Task: Add Field Roast Vegetarian Smoked Apple Sage Sausage to the cart.
Action: Mouse moved to (16, 68)
Screenshot: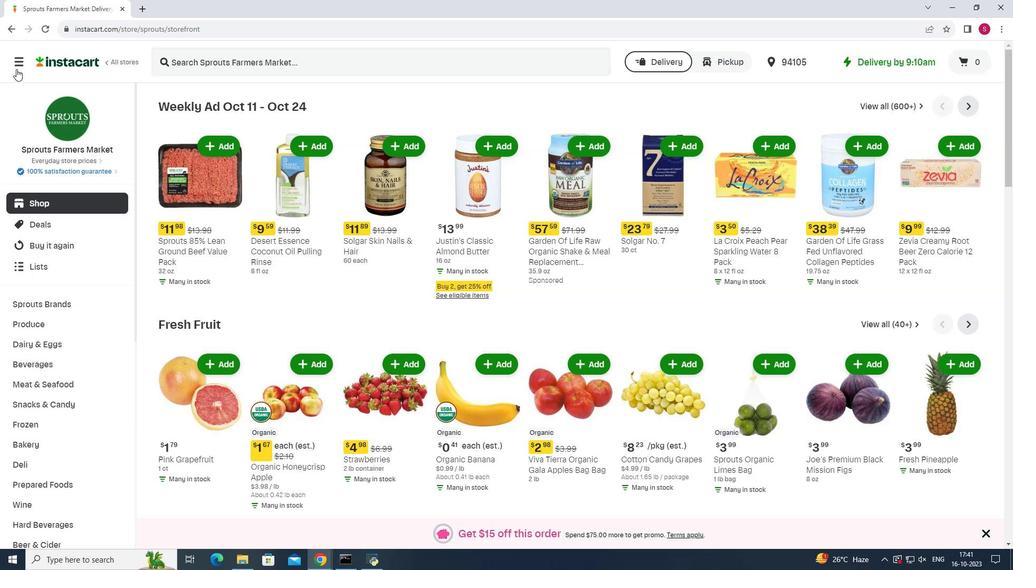 
Action: Mouse pressed left at (16, 68)
Screenshot: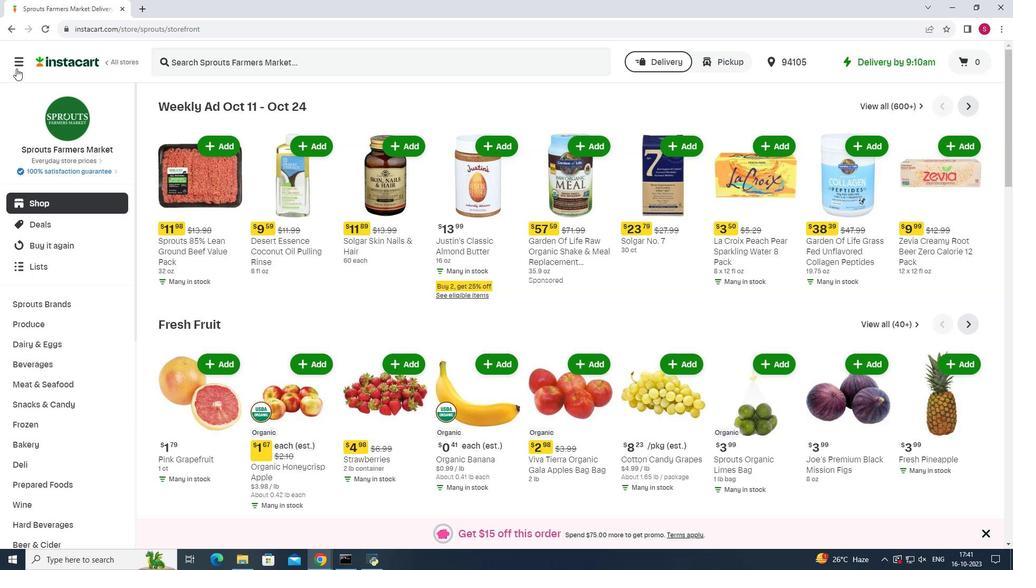 
Action: Mouse moved to (56, 277)
Screenshot: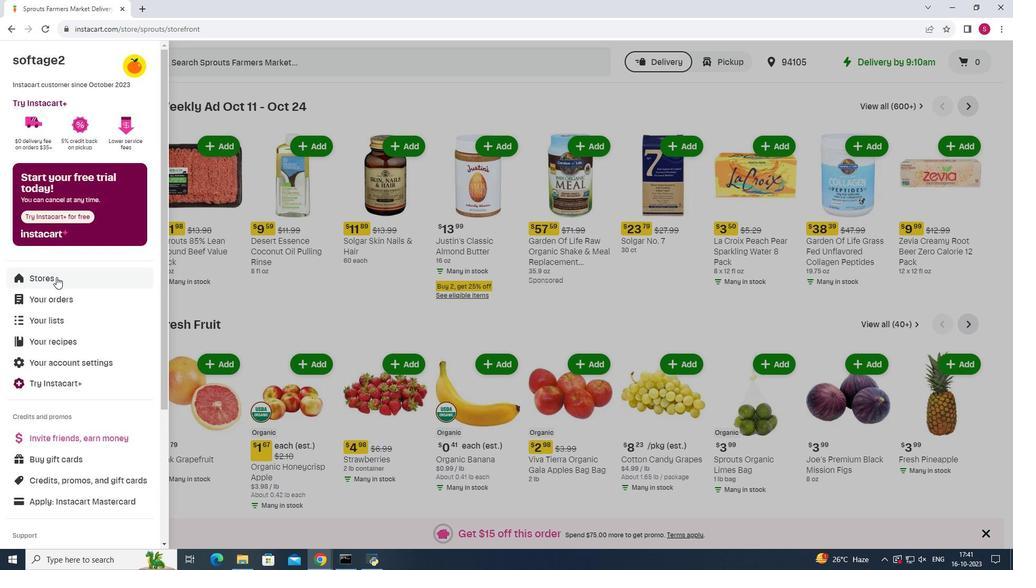 
Action: Mouse pressed left at (56, 277)
Screenshot: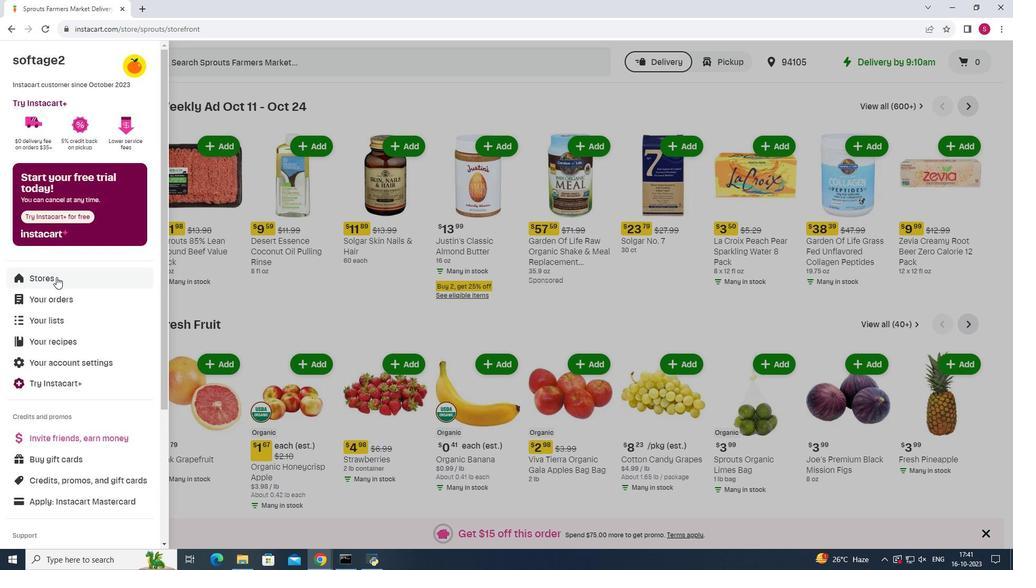 
Action: Mouse moved to (244, 90)
Screenshot: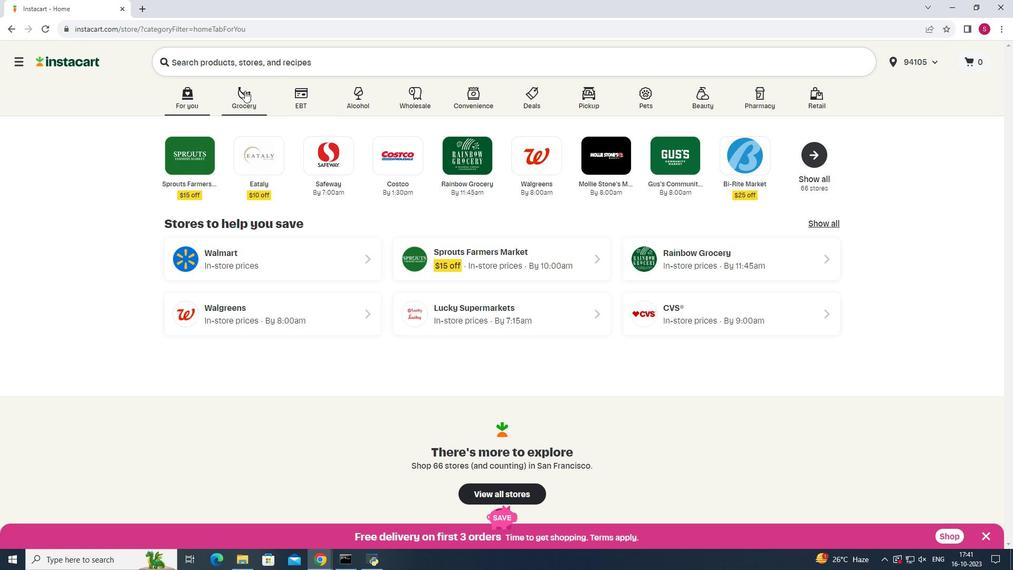 
Action: Mouse pressed left at (244, 90)
Screenshot: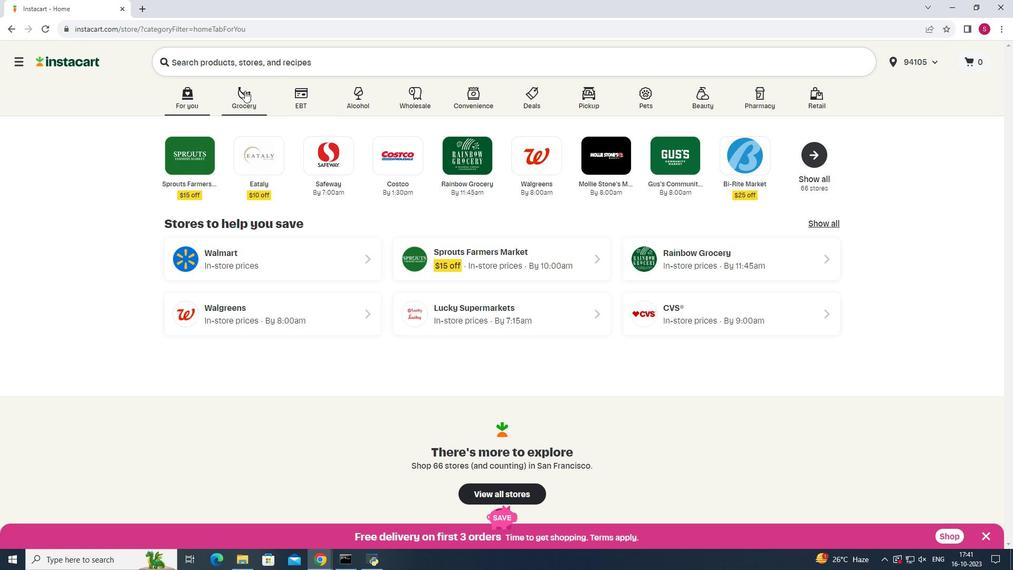 
Action: Mouse moved to (735, 154)
Screenshot: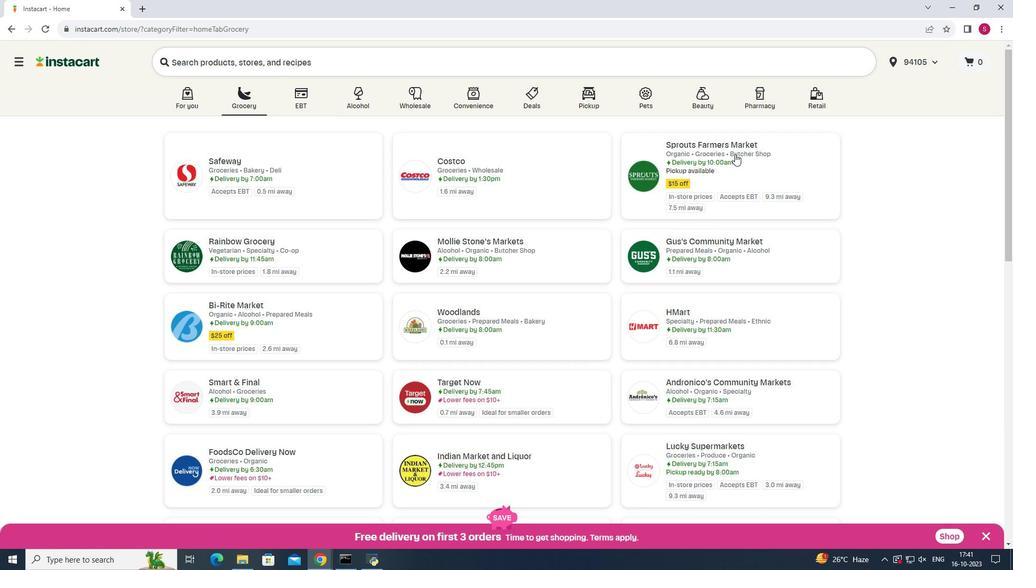 
Action: Mouse pressed left at (735, 154)
Screenshot: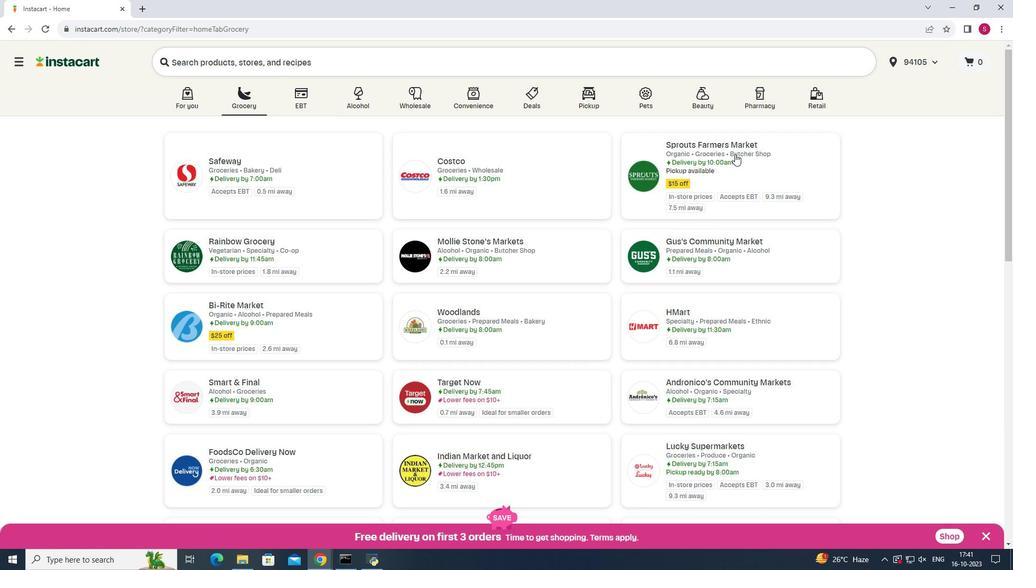 
Action: Mouse moved to (46, 389)
Screenshot: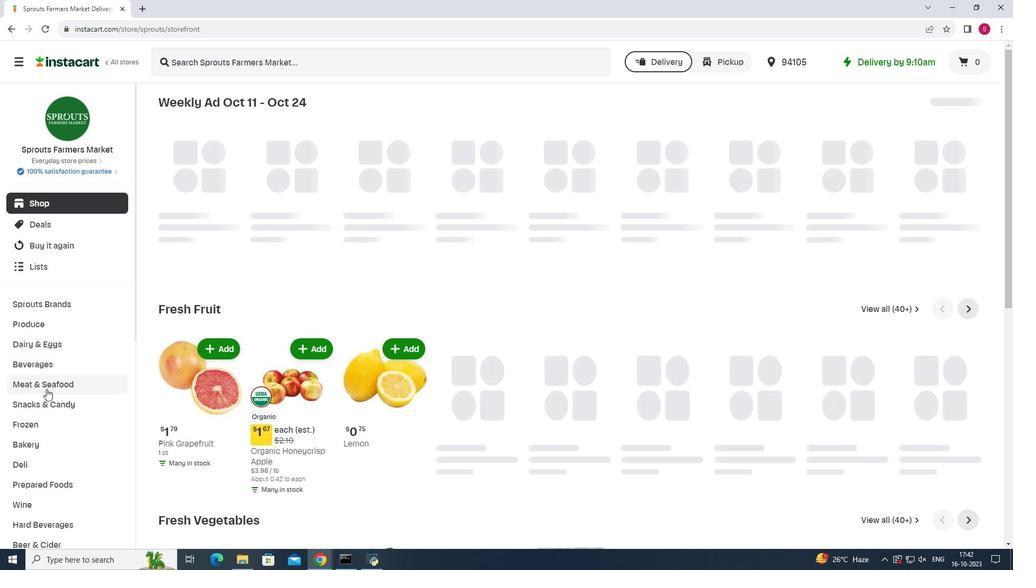 
Action: Mouse pressed left at (46, 389)
Screenshot: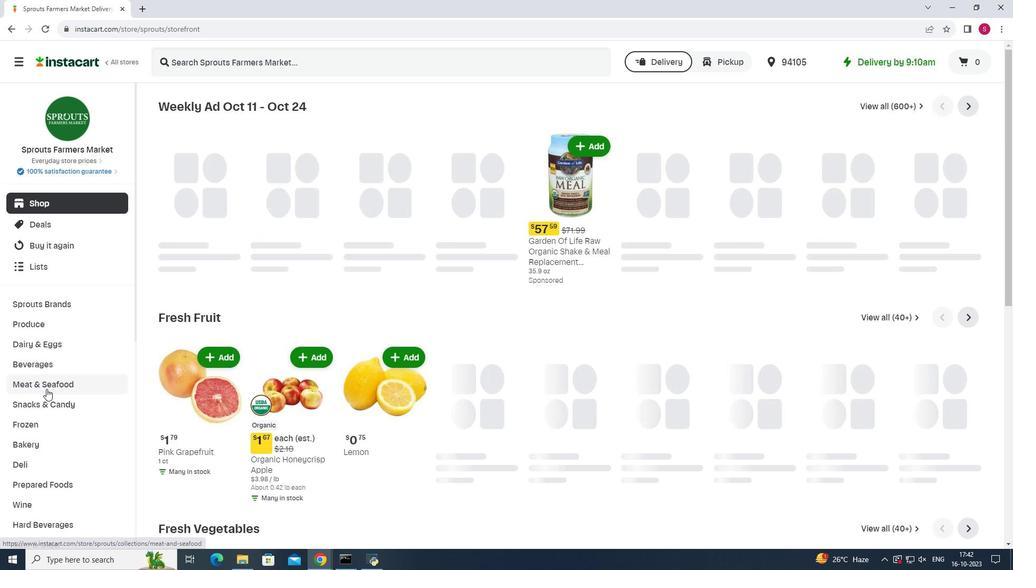 
Action: Mouse moved to (778, 127)
Screenshot: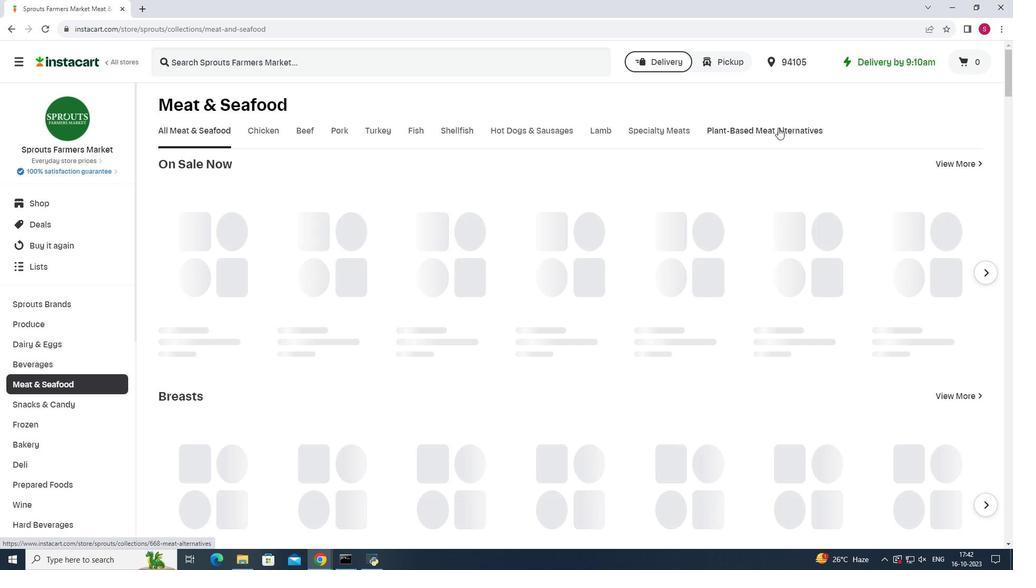 
Action: Mouse pressed left at (778, 127)
Screenshot: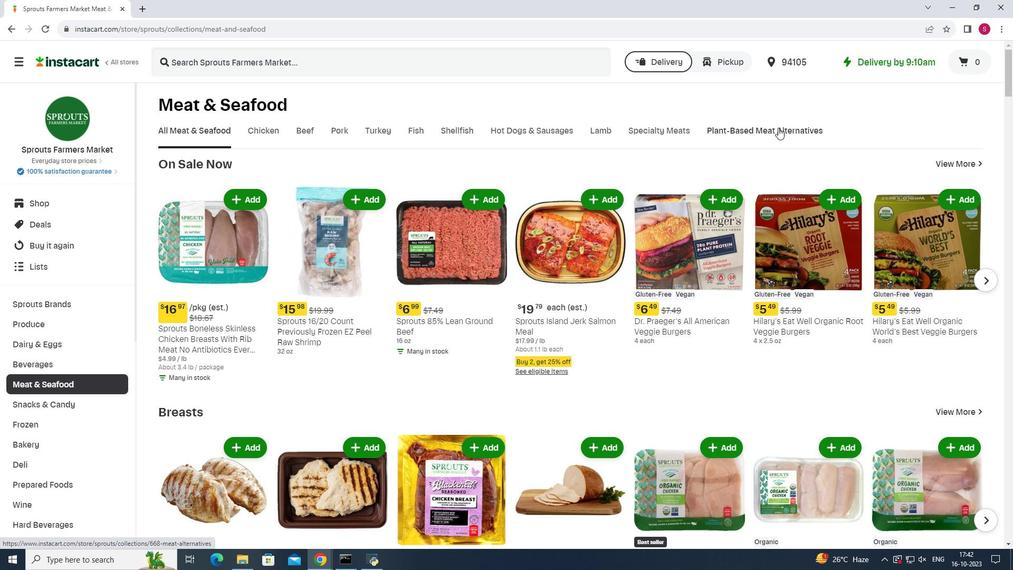 
Action: Mouse moved to (427, 172)
Screenshot: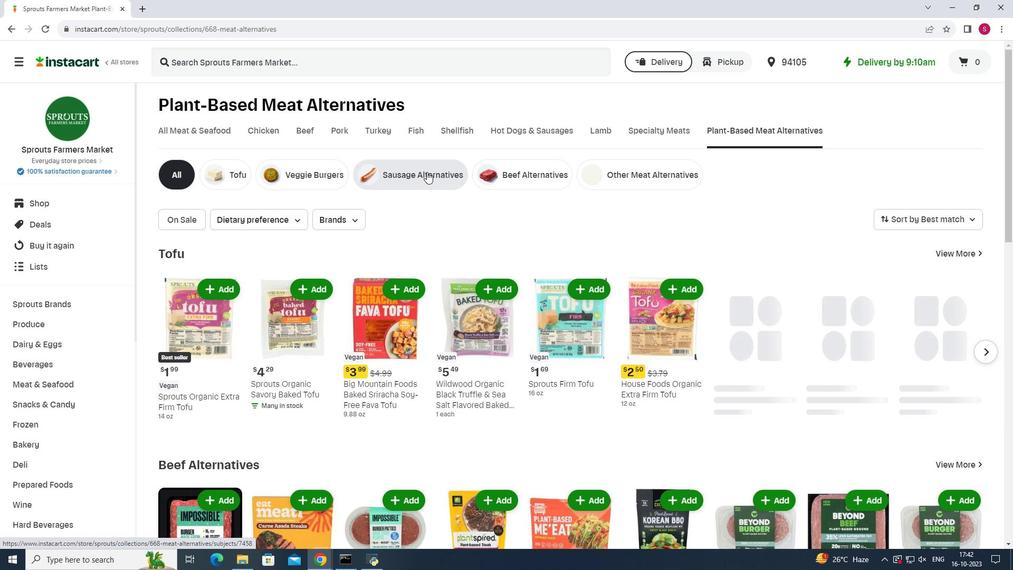 
Action: Mouse pressed left at (427, 172)
Screenshot: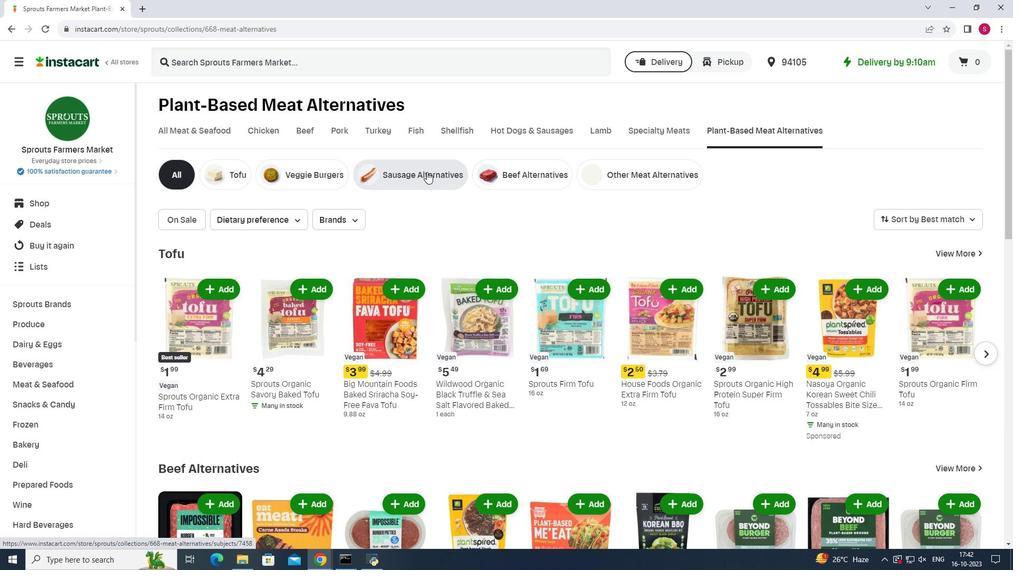 
Action: Mouse moved to (347, 63)
Screenshot: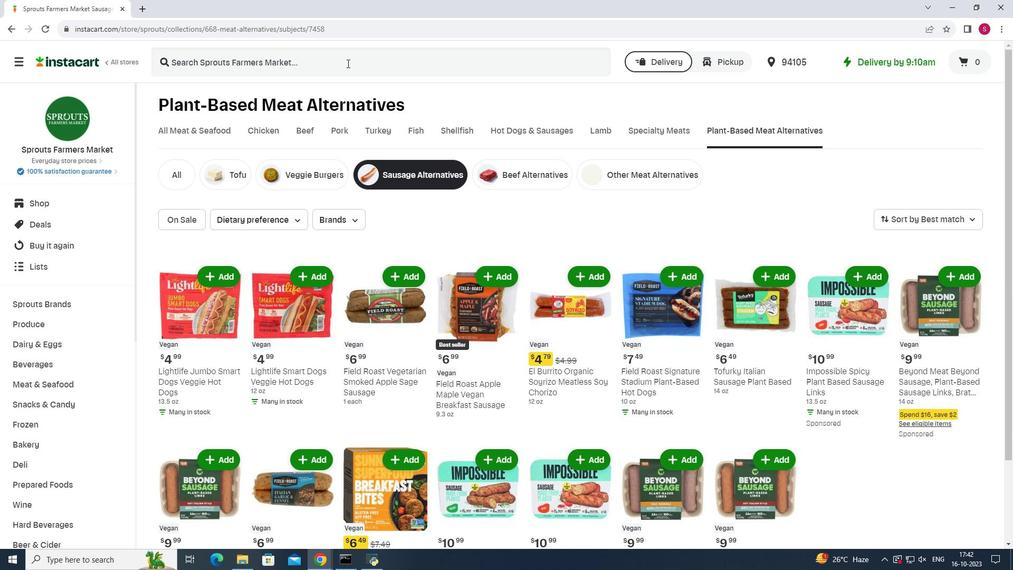 
Action: Mouse pressed left at (347, 63)
Screenshot: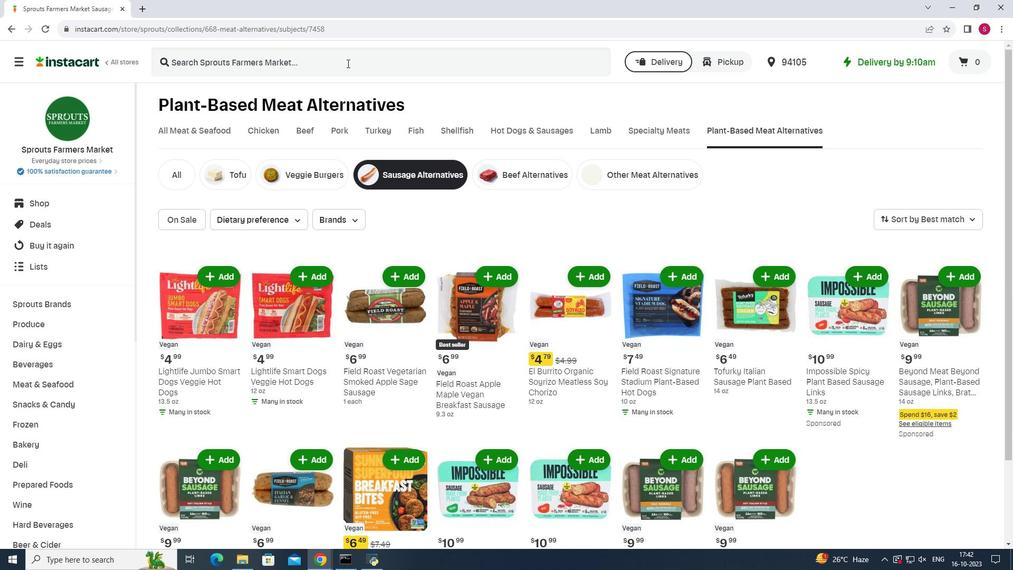 
Action: Mouse moved to (347, 63)
Screenshot: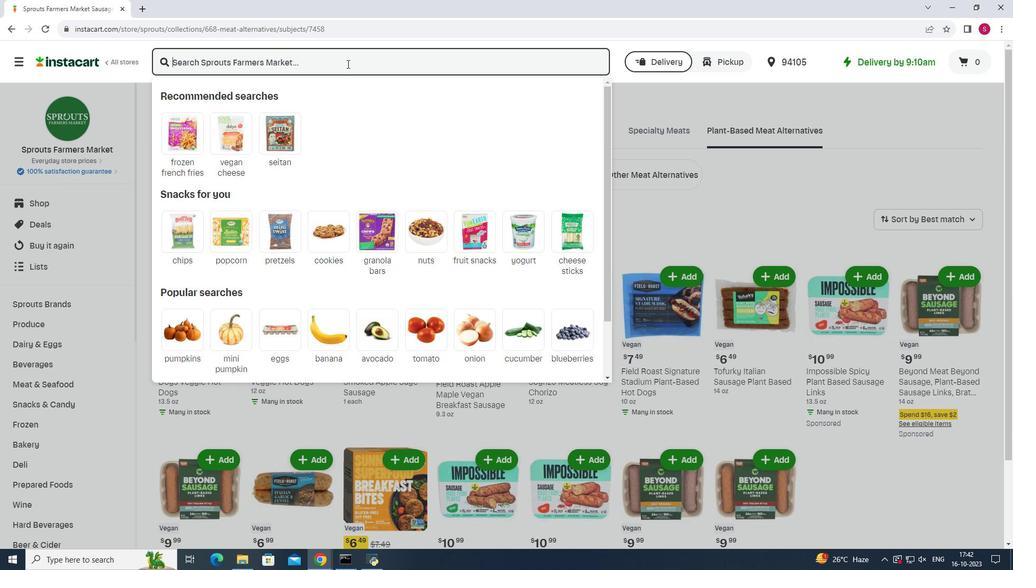 
Action: Key pressed <Key.shift>Field<Key.space><Key.shift>Roast<Key.space><Key.shift>Vegetarian<Key.space><Key.shift>Smoked<Key.space><Key.shift>Apple<Key.space><Key.shift>Sage<Key.space><Key.shift>Sausad<Key.backspace>ge<Key.enter>
Screenshot: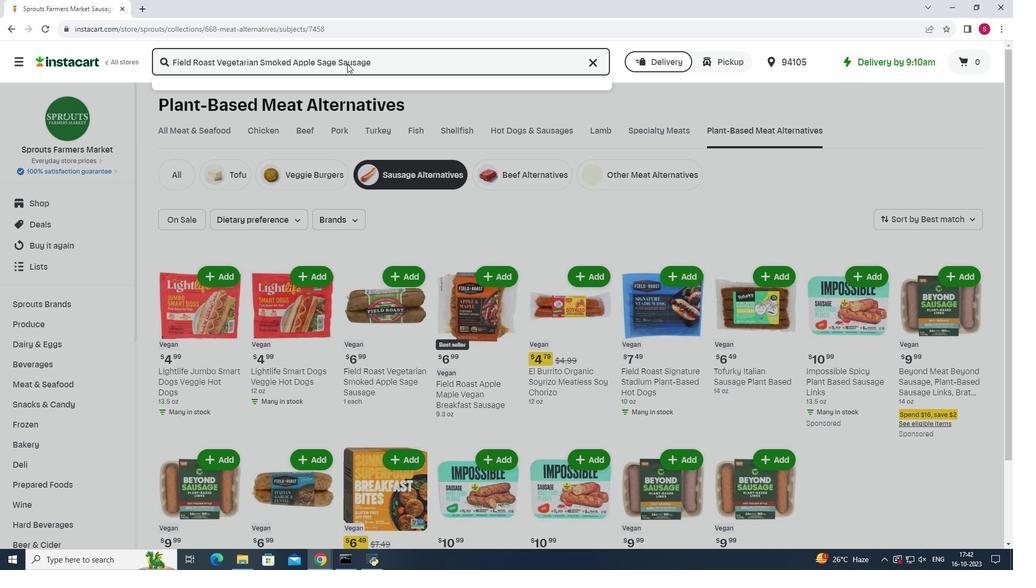 
Action: Mouse moved to (292, 171)
Screenshot: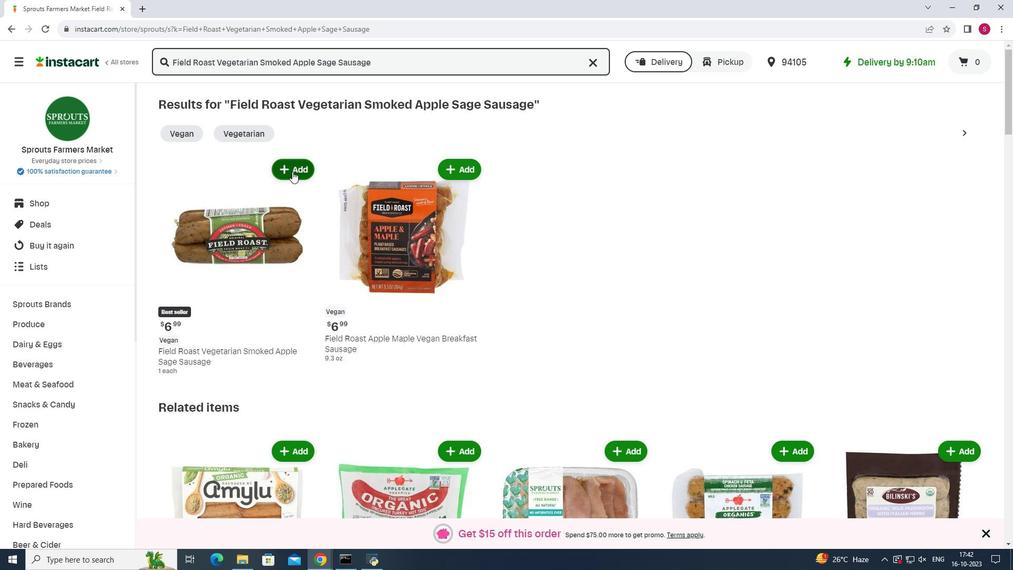 
Action: Mouse pressed left at (292, 171)
Screenshot: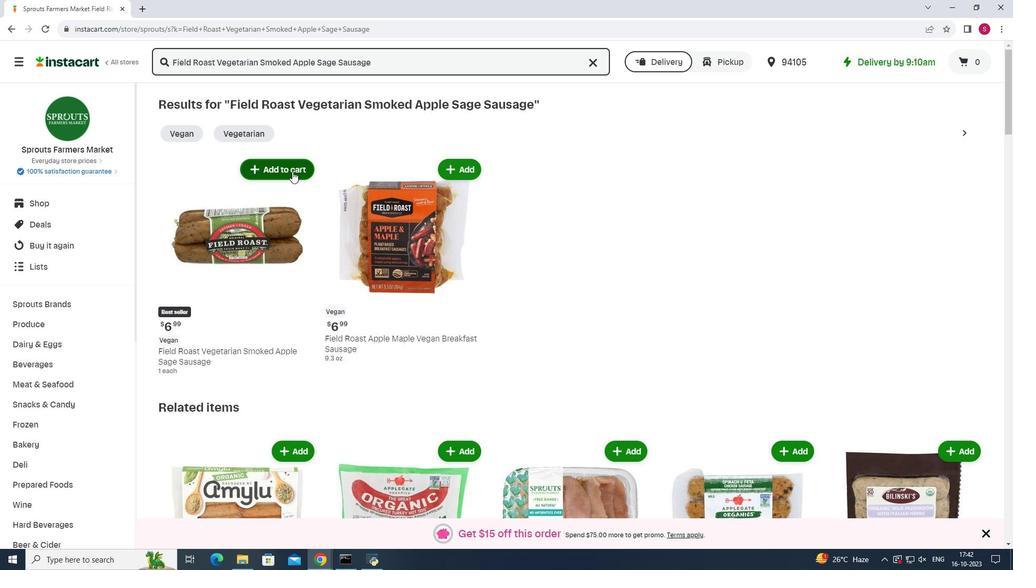 
Action: Mouse moved to (588, 189)
Screenshot: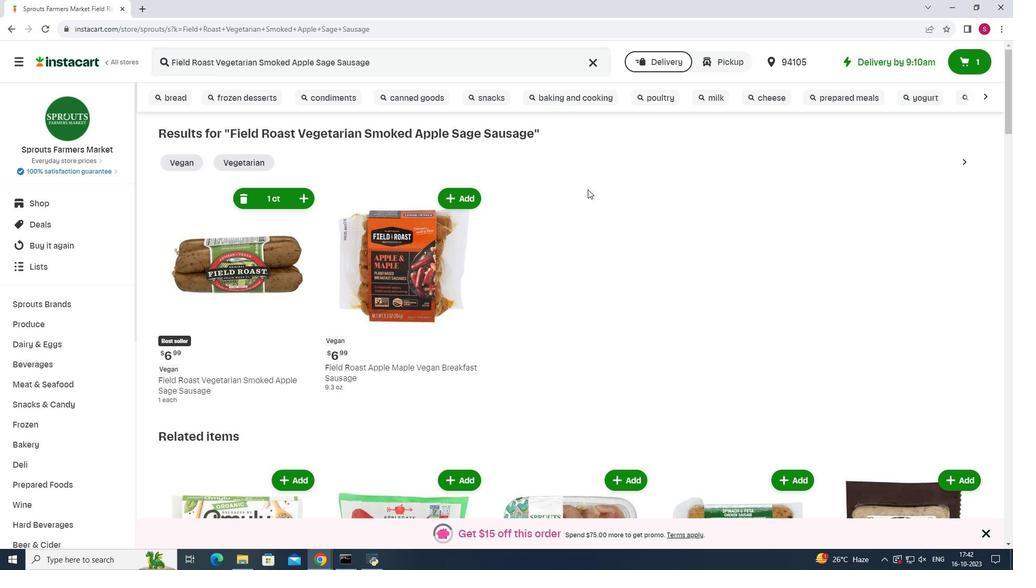 
